 Task: Use the Gmail search feature to find all emails from a particular sender and mark them as important.
Action: Mouse moved to (436, 75)
Screenshot: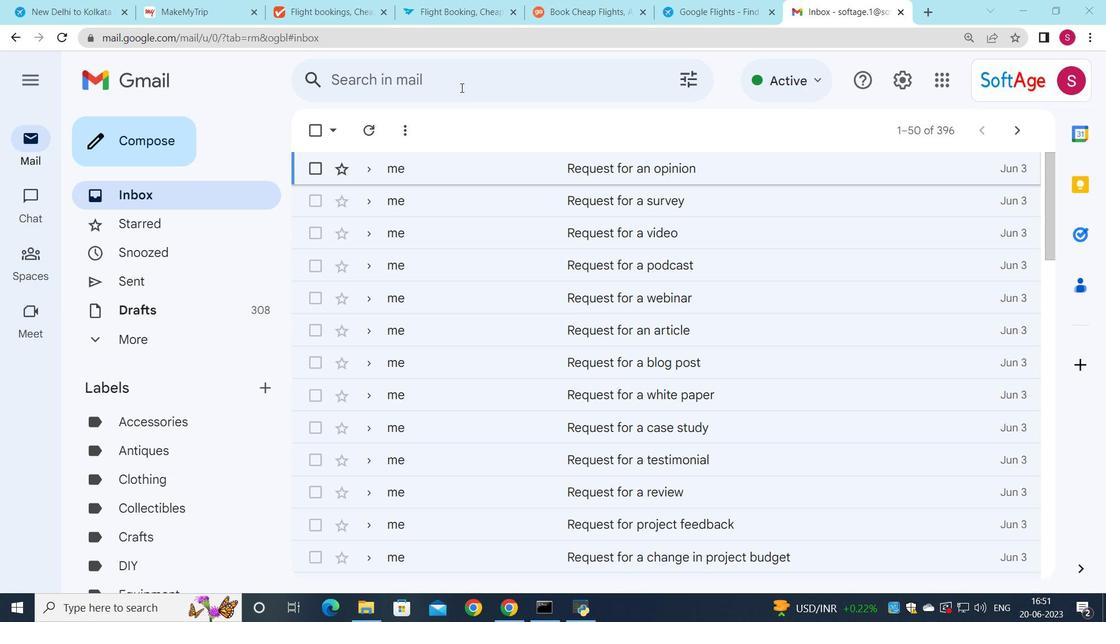 
Action: Mouse pressed left at (436, 75)
Screenshot: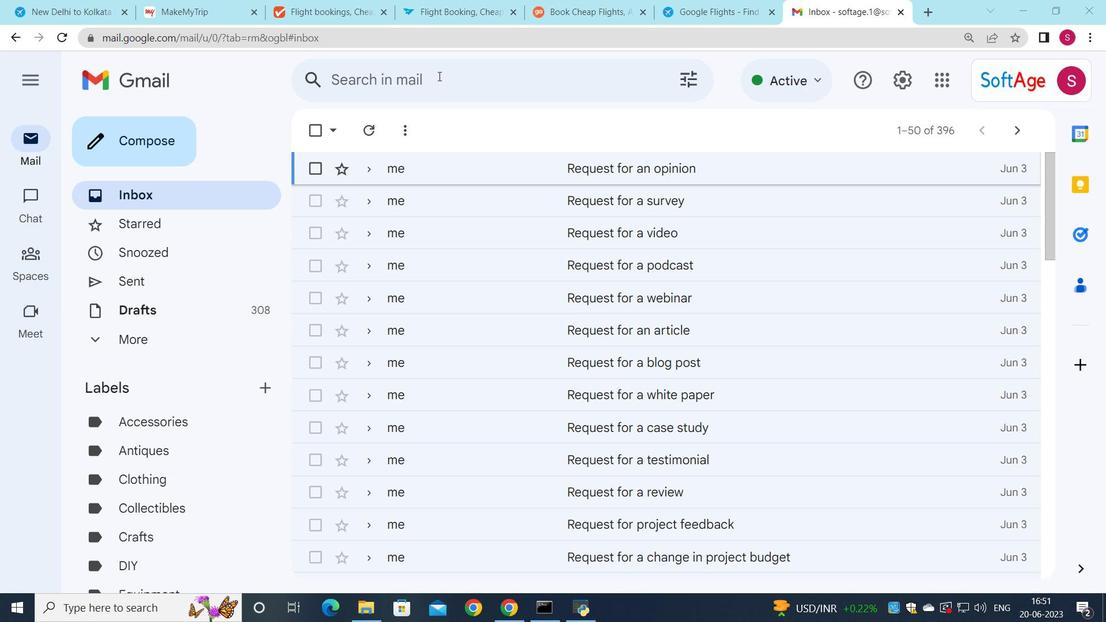 
Action: Key pressed softage.2<Key.shift>@softage.net<Key.enter>
Screenshot: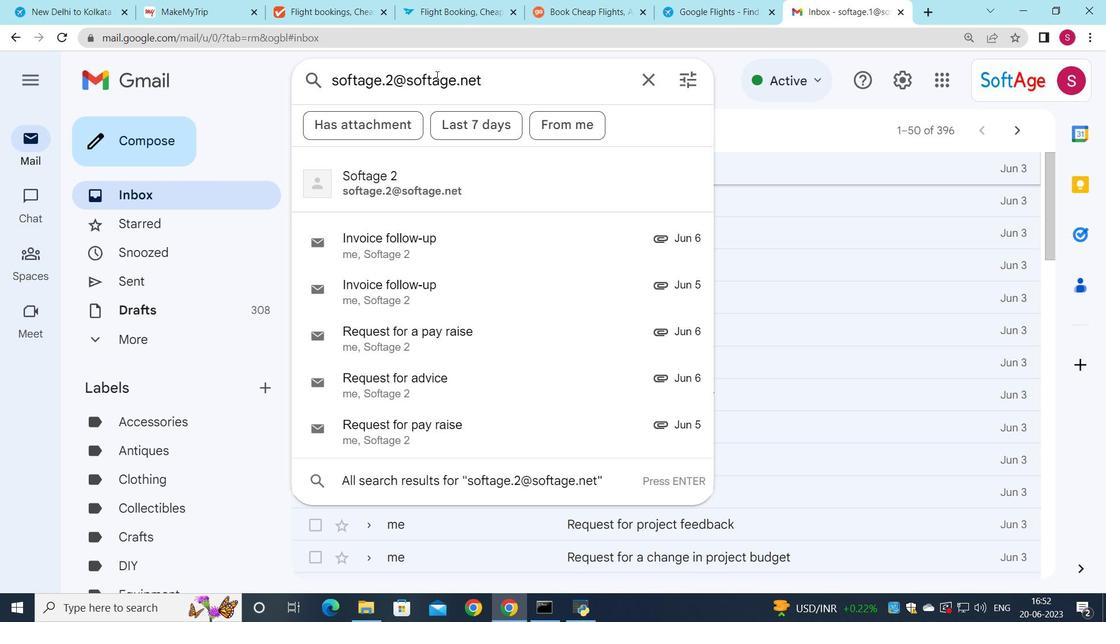 
Action: Mouse moved to (312, 179)
Screenshot: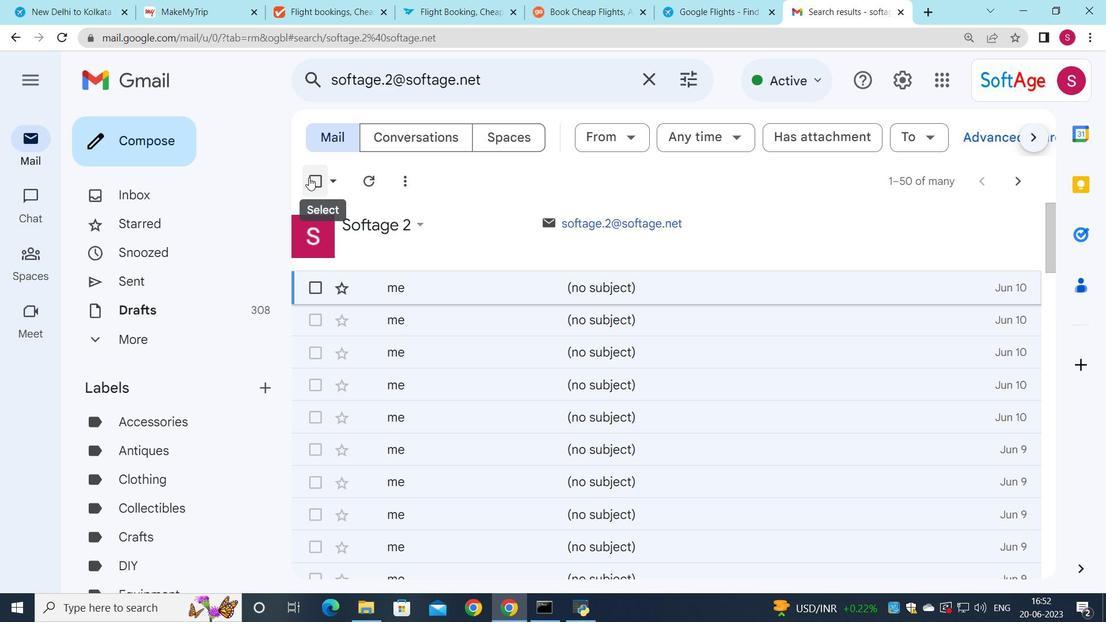 
Action: Mouse pressed left at (312, 179)
Screenshot: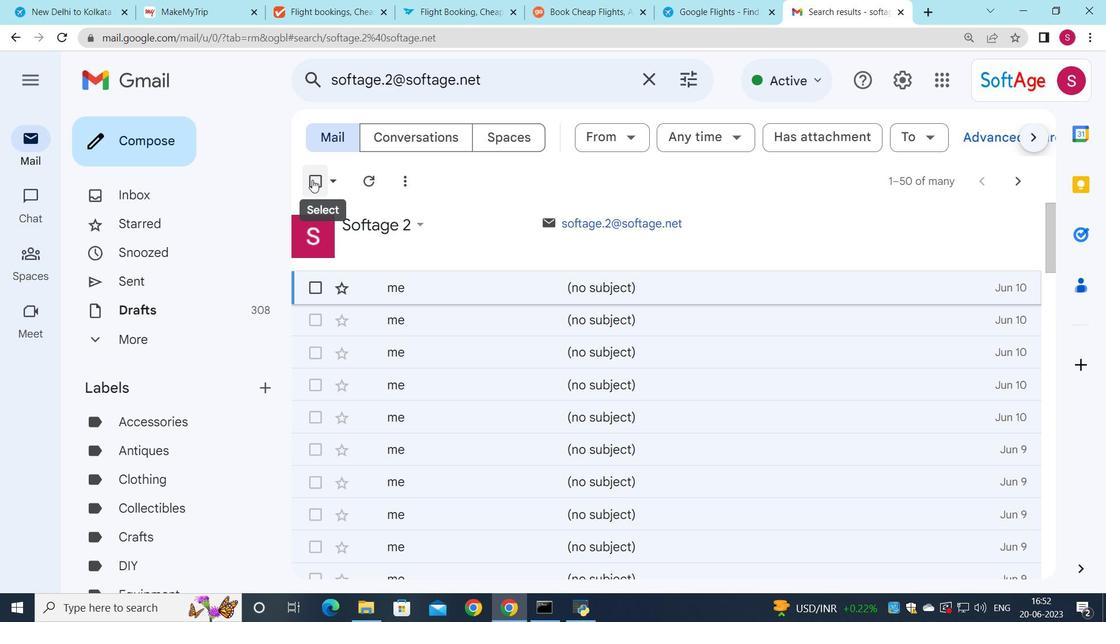 
Action: Mouse moved to (717, 177)
Screenshot: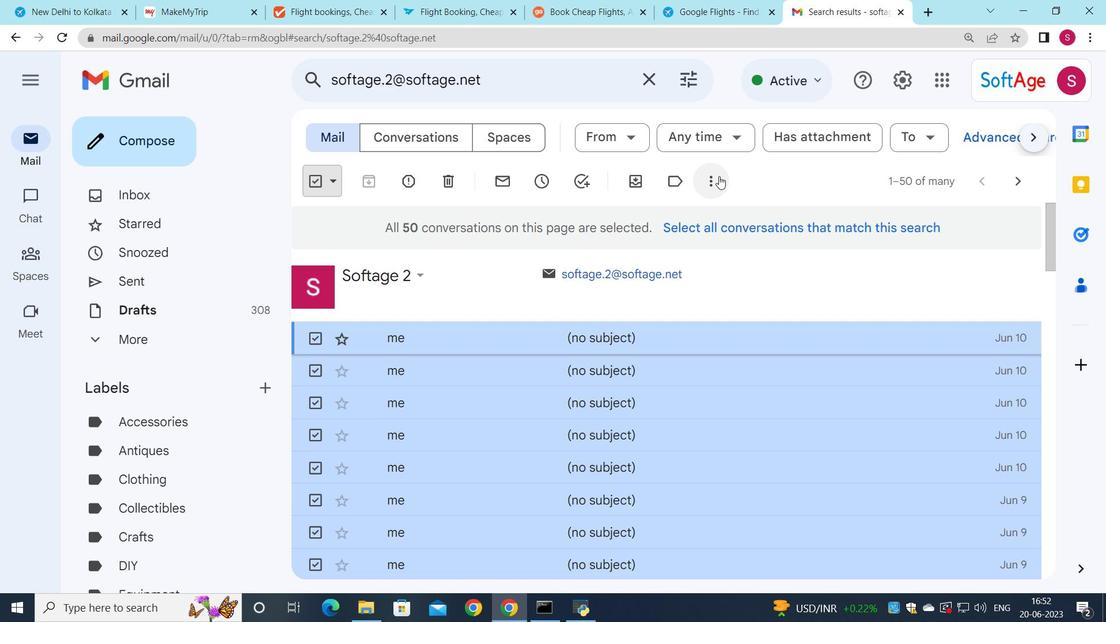
Action: Mouse pressed left at (717, 177)
Screenshot: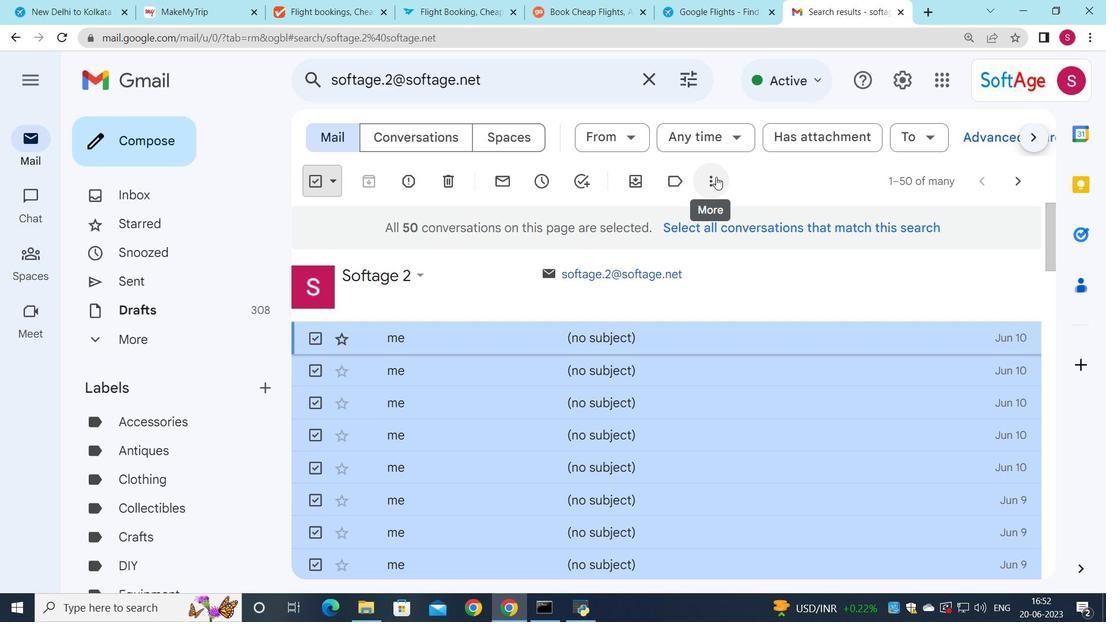 
Action: Mouse moved to (764, 235)
Screenshot: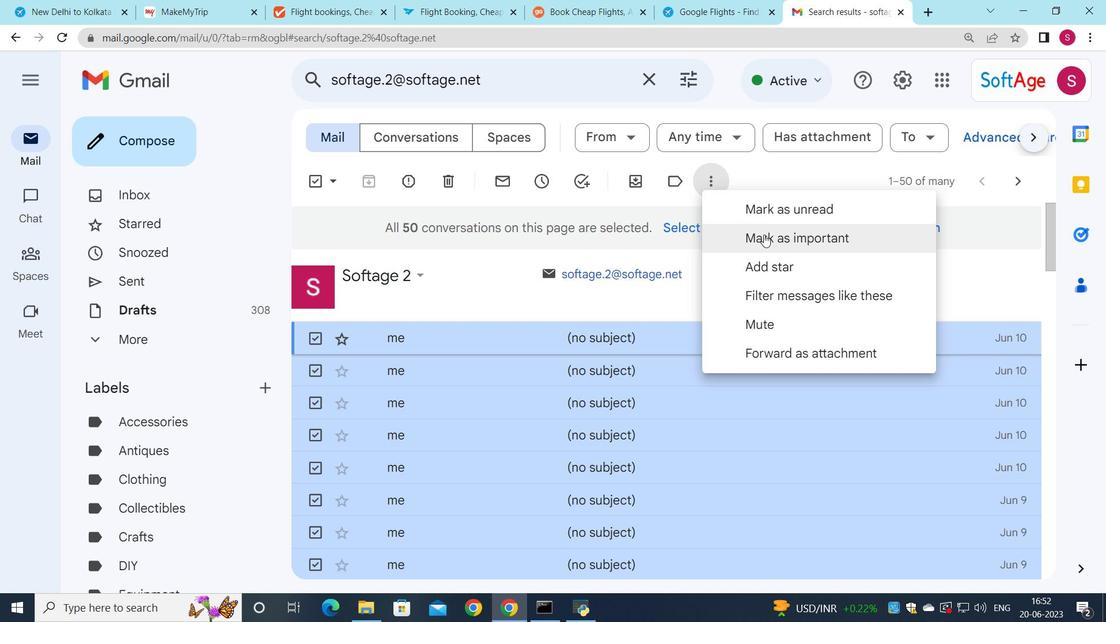 
Action: Mouse pressed left at (764, 235)
Screenshot: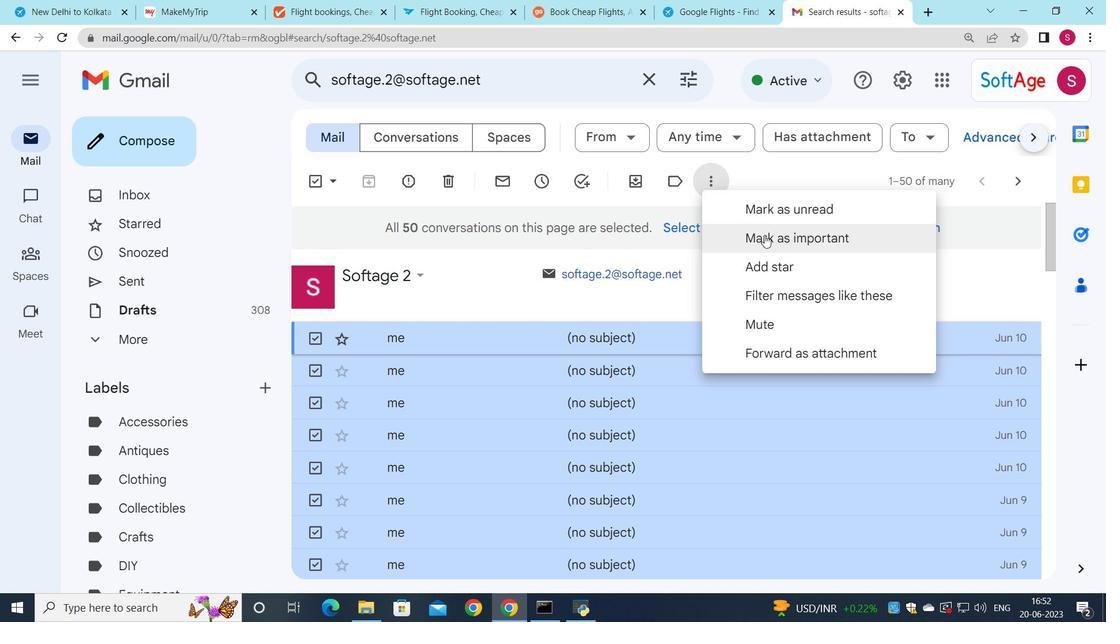 
Action: Mouse moved to (385, 553)
Screenshot: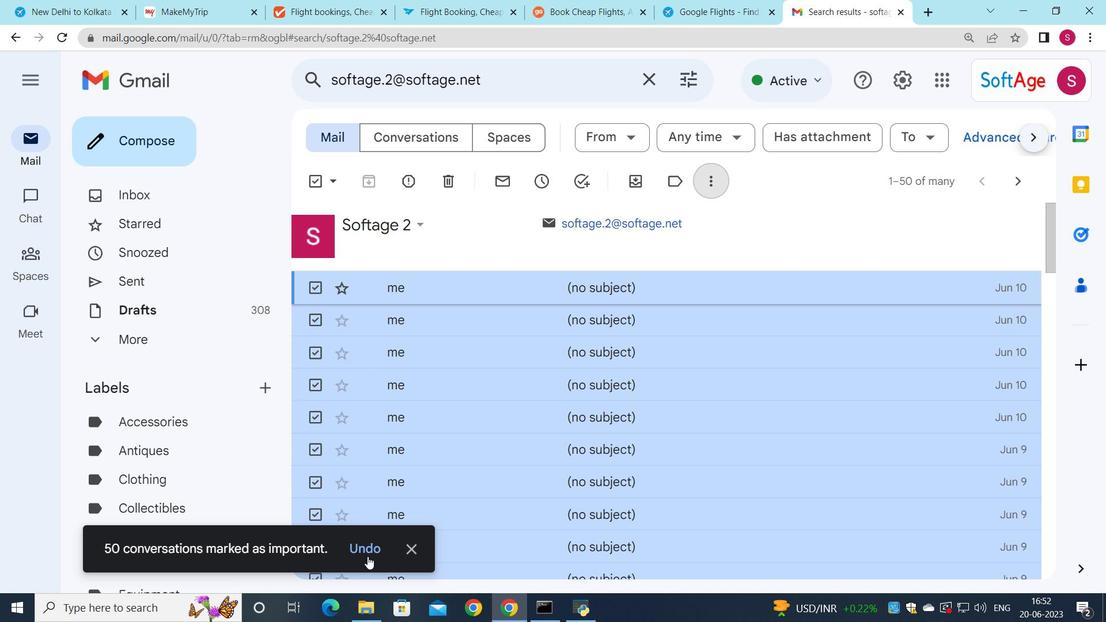 
